Task: Open an excel sheet with  and write heading  Customer order data  Add 10 people name:-  'David White, Emily Green, Andrew Baker, Madison Evans, Logan King, Grace Hill, Gabriel Young, Elizabeth Flores, Samuel Reed, Avery Nelson. ' in July Last week sales are  10020 to 20050. customer order name:-  Nike shoe, Adidas shoe, Gucci T-shirt, Louis Vuitton bag, Zara Shirt, H&M jeans, Chanel perfume, Versace perfume, Ralph Lauren, Prada Shirtcustomer order price in between:-  10000 to 15000. Save page auditingSalesByRegion_2023
Action: Key pressed <Key.shift_r>Customer<Key.space><Key.shift>O<Key.backspace>orderdata<Key.down><Key.shift>N<Key.down><Key.up><Key.down><Key.up><Key.shift_r>S.<Key.space><Key.shift>No<Key.right><Key.shift>Name<Key.down><Key.left>1<Key.down>2<Key.down><Key.up><Key.up><Key.shift><Key.down>
Screenshot: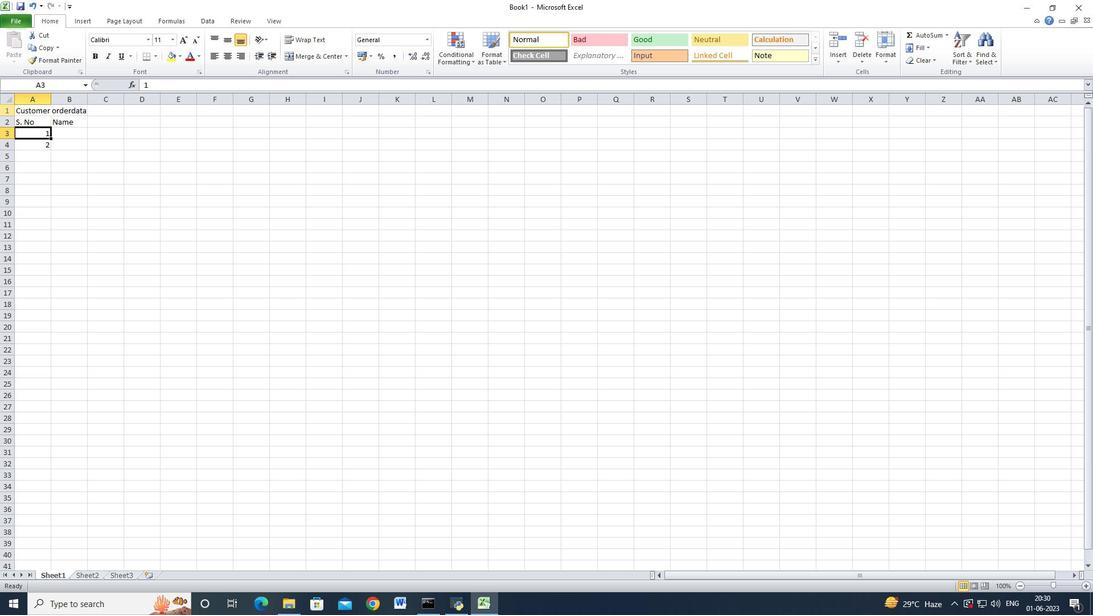 
Action: Mouse moved to (50, 149)
Screenshot: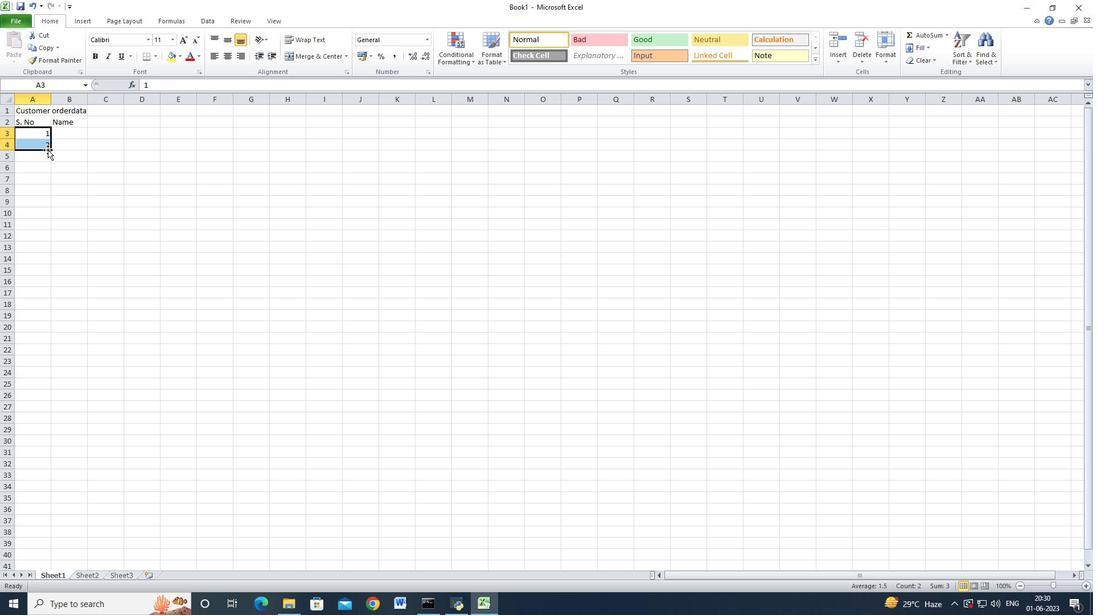 
Action: Mouse pressed left at (50, 149)
Screenshot: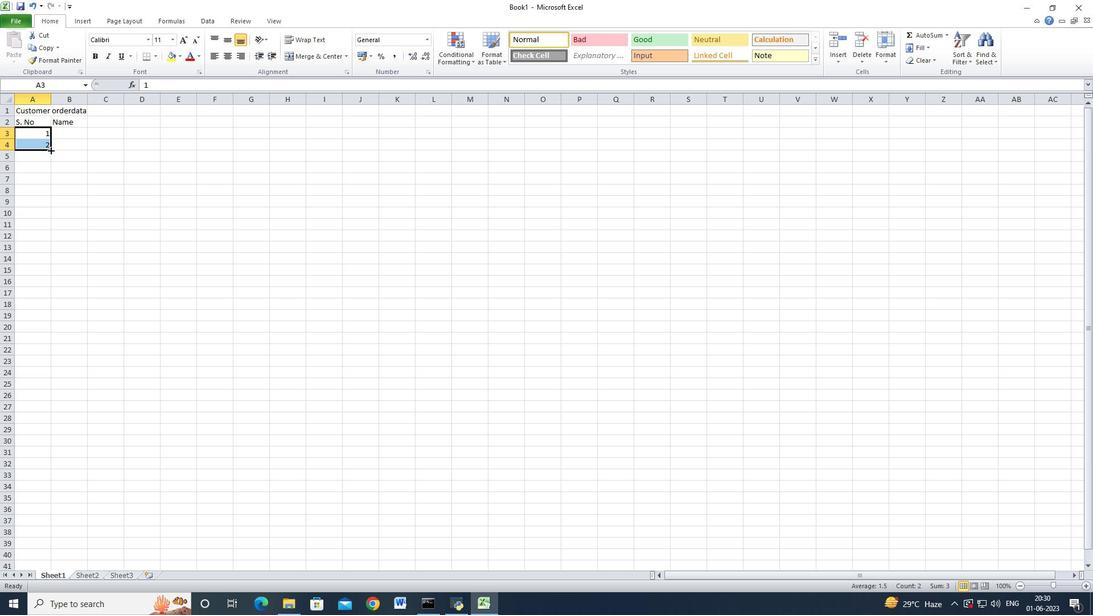 
Action: Mouse moved to (69, 139)
Screenshot: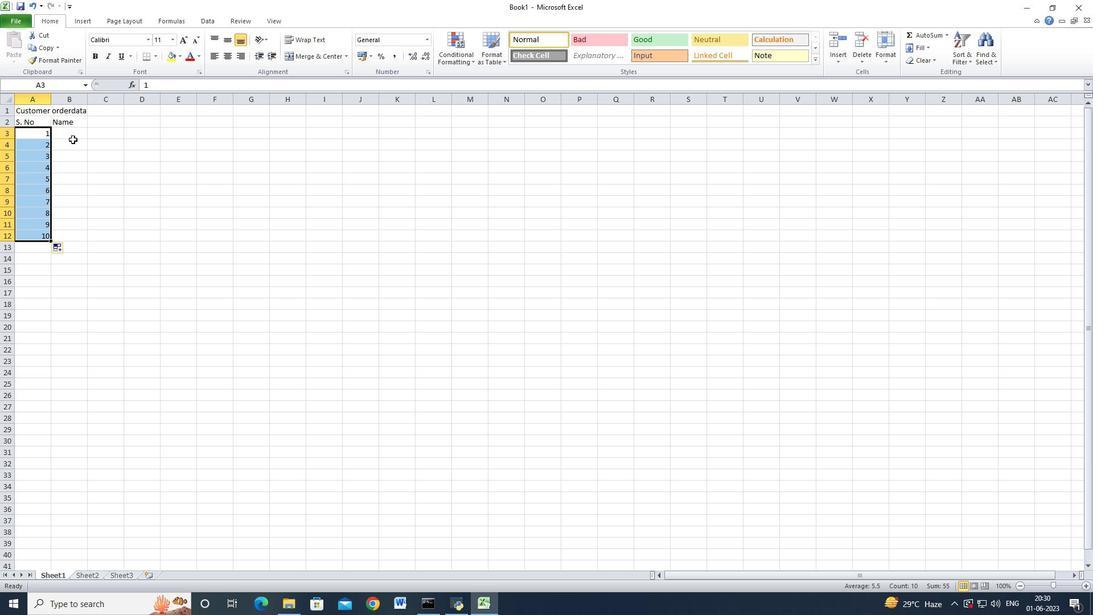 
Action: Mouse pressed left at (69, 139)
Screenshot: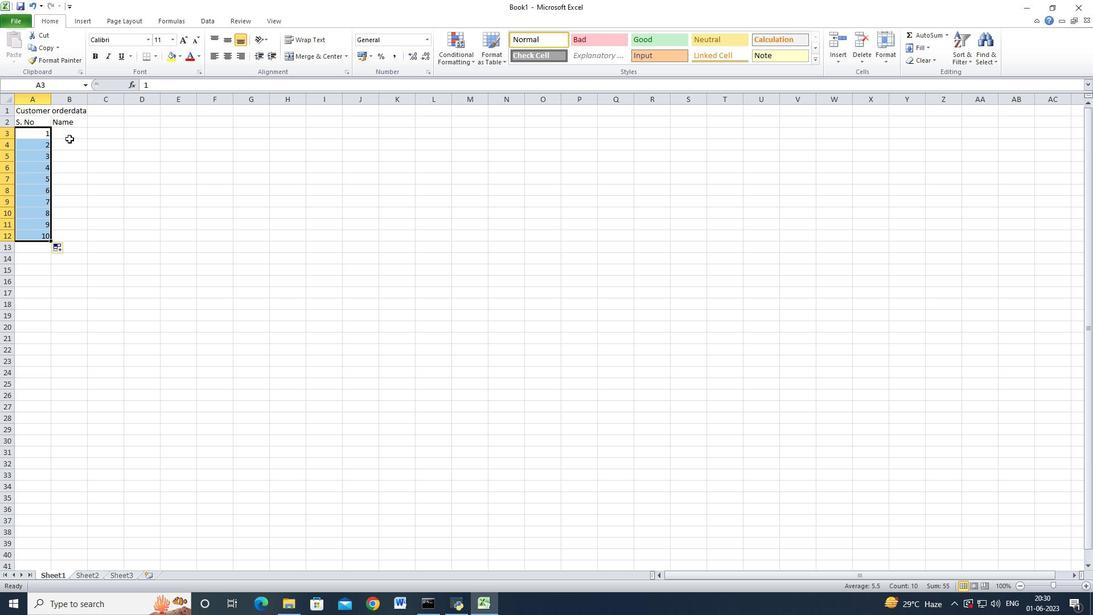 
Action: Mouse moved to (76, 135)
Screenshot: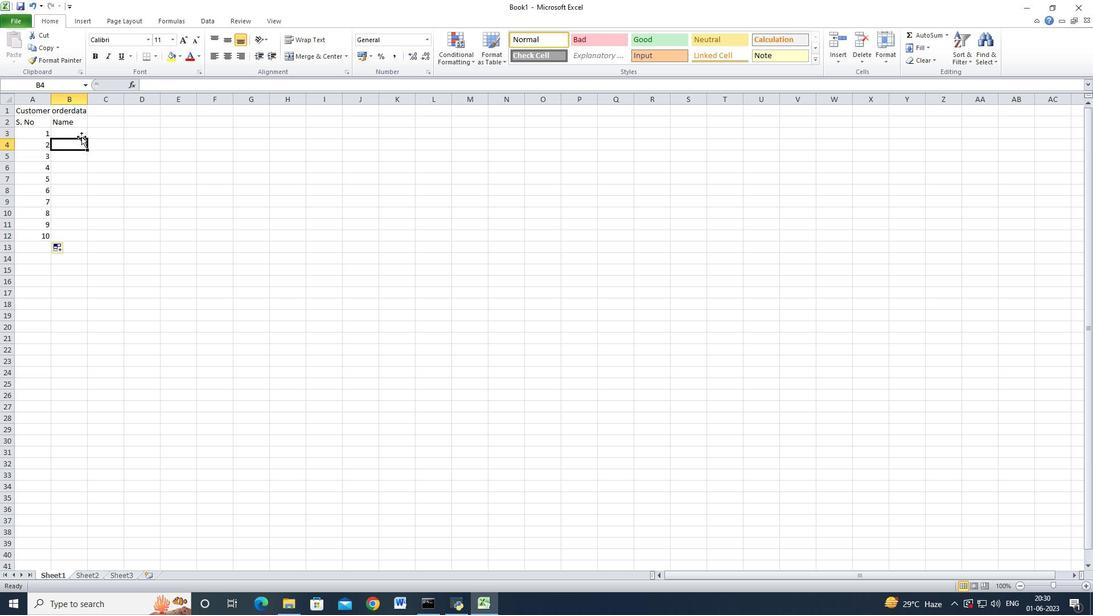 
Action: Mouse pressed left at (76, 135)
Screenshot: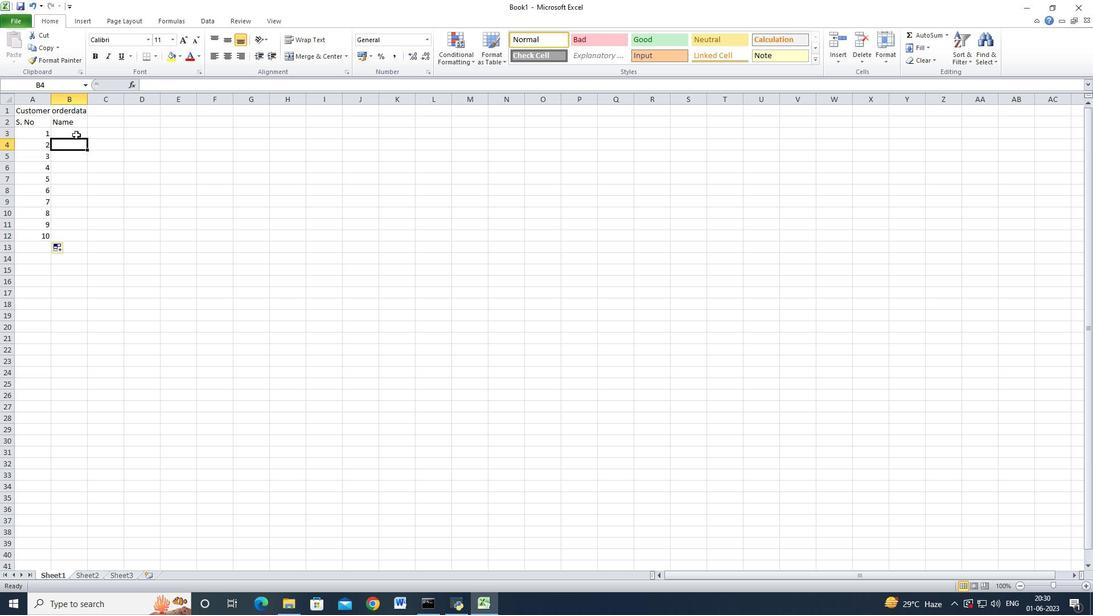 
Action: Mouse moved to (227, 156)
Screenshot: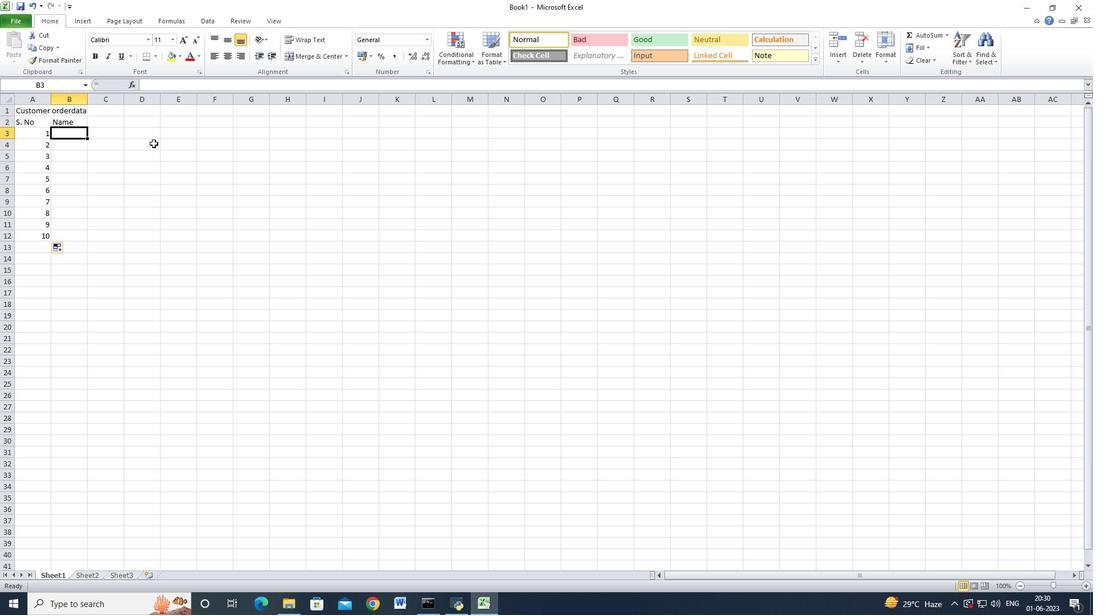 
Action: Key pressed <Key.shift_r>David<Key.space><Key.shift_r>White<Key.down><Key.shift_r>Emily<Key.space><Key.shift_r>Green<Key.down><Key.shift_r>Andrew<Key.space><Key.shift>Baker<Key.down><Key.shift>Madison<Key.space><Key.shift_r>Evans<Key.down><Key.shift>Logan<Key.space><Key.shift>King<Key.down><Key.shift_r>Grace<Key.shift>Hill<Key.down><Key.shift_r>Gabriel<Key.space><Key.shift>Young<Key.down><Key.shift_r>Elizabeth<Key.space><Key.shift_r>Fo<Key.backspace>lores<Key.down><Key.shift_r>Samuel<Key.space><Key.shift_r>Reed<Key.down><Key.shift_r>Avery<Key.space><Key.shift>Nelson<Key.down><Key.up><Key.up><Key.right><Key.shift>July<Key.space><Key.shift>Last<Key.space>week<Key.space>sales<Key.down>10020<Key.down>10025<Key.down><Key.up>100<Key.backspace>125<Key.down><Key.up>10525<Key.down>10<Key.backspace>1050<Key.down><Key.up><Key.down>12075<Key.down>13025<Key.down>14050<Key.down>16050<Key.down>18025<Key.down>19050<Key.down>20050<Key.down><Key.up><Key.up><Key.down><Key.up><Key.right><Key.shift>O<Key.esc><Key.shift_r>Custoemr<Key.space><Key.backspace><Key.backspace><Key.backspace><Key.backspace><Key.backspace><Key.backspace>tomer<Key.space><Key.shift>Order<Key.space><Key.shift>Name<Key.down><Key.shift>Nike<Key.space>shoe<Key.down><Key.shift_r>Adidas<Key.space>shoe<Key.down><Key.shift_r>Gucci<Key.space><Key.shift_r>T-shirt<Key.down><Key.shift>Louis<Key.space><Key.shift_r>Vuitton<Key.space>bag<Key.down><Key.shift_r>Zara<Key.space><Key.shift_r>Shirt<Key.down><Key.shift>H<Key.shift_r>&<Key.shift>M<Key.space><Key.shift>jeans<Key.down><Key.shift_r>Chanel<Key.space>pefume<Key.down><Key.shift_r>Versace<Key.space>perfume<Key.down><Key.shift_r>Ralph<Key.space><Key.shift>Lauren<Key.down><Key.shift>Prada<Key.space><Key.shift_r>Shirtcustomer<Key.down><Key.up><Key.up><Key.up><Key.right><Key.shift>Prder<Key.space><Key.shift>Price<Key.down>1000<Key.down>10500<Key.down>11000<Key.down>11500<Key.down>12000<Key.down>12500<Key.down>13000<Key.down>13500<Key.down>145000<Key.backspace><Key.down>15000<Key.down><Key.up><Key.up><Key.down><Key.up><Key.down><Key.up><Key.down>10000<Key.down><Key.up><Key.up><Key.right><Key.left>
Screenshot: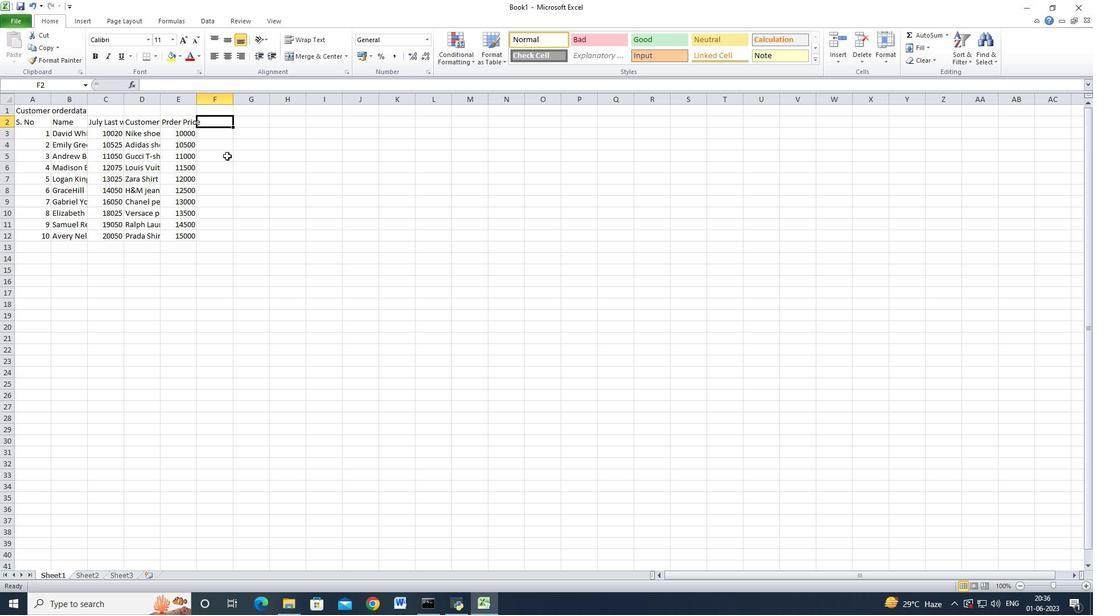 
Action: Mouse moved to (7, 99)
Screenshot: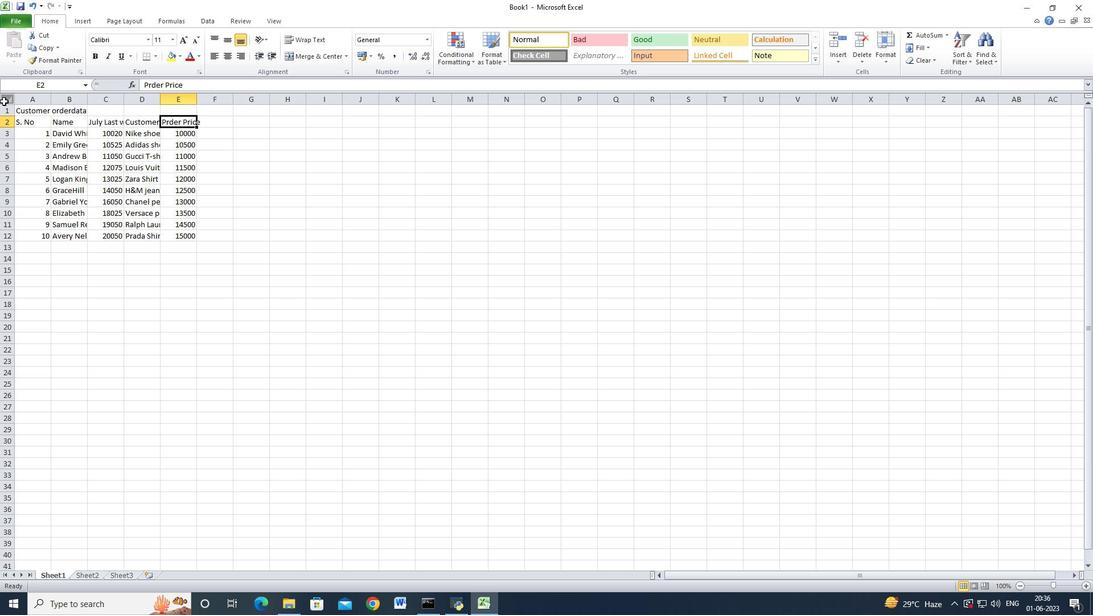 
Action: Mouse pressed left at (7, 99)
Screenshot: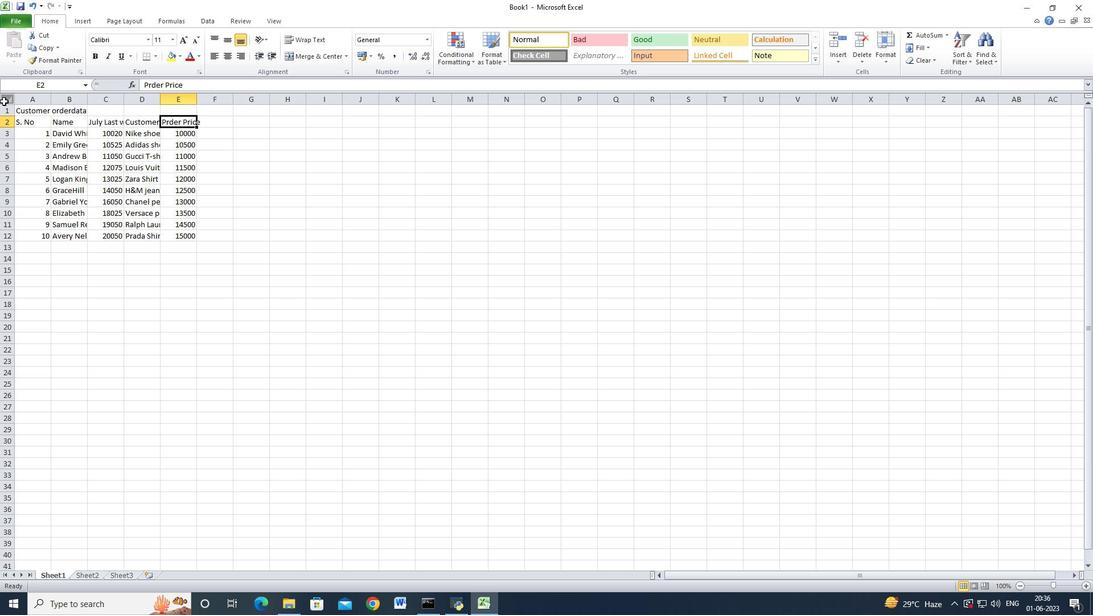 
Action: Mouse moved to (54, 99)
Screenshot: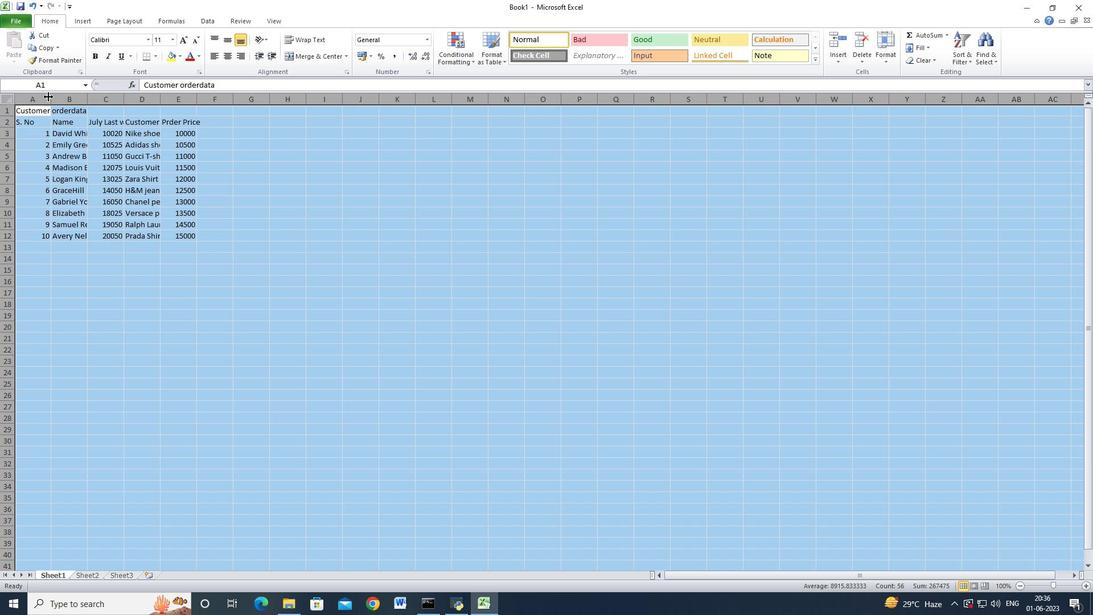 
Action: Mouse pressed left at (54, 99)
Screenshot: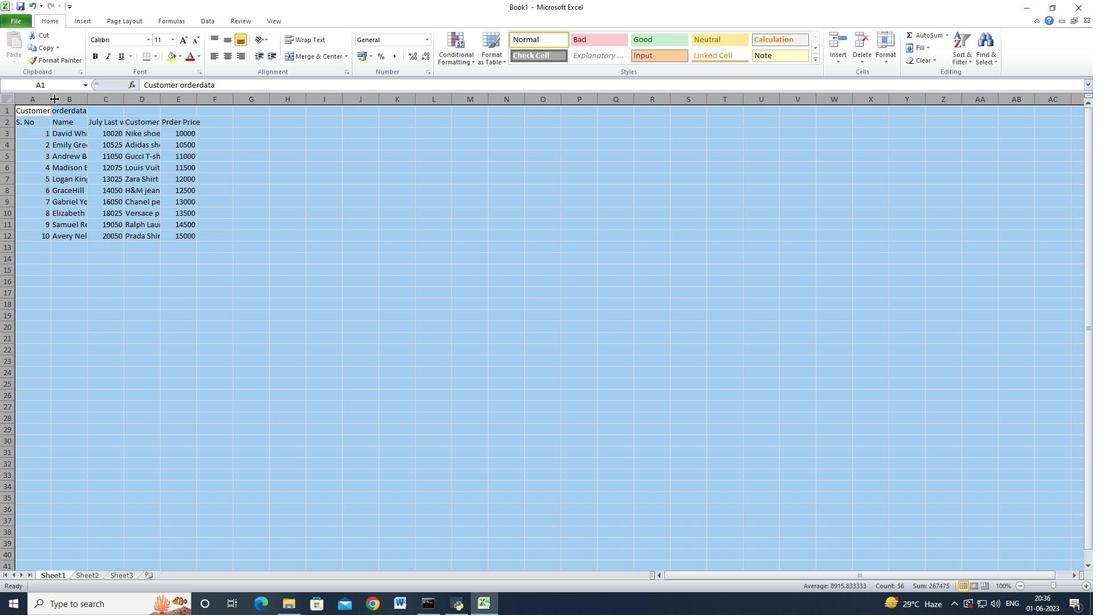 
Action: Mouse pressed left at (54, 99)
Screenshot: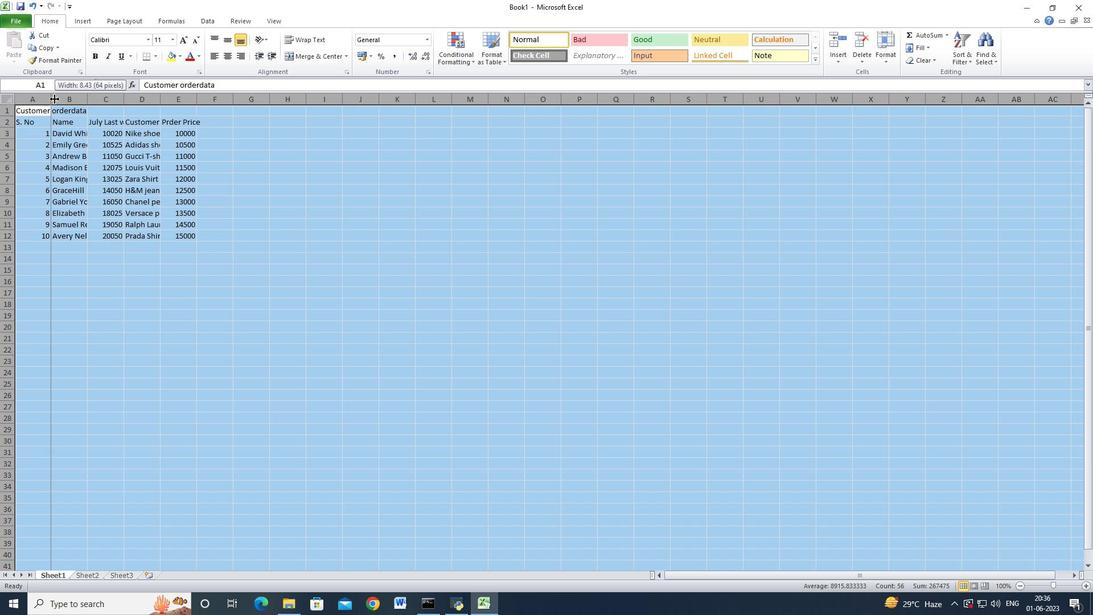 
Action: Mouse moved to (80, 140)
Screenshot: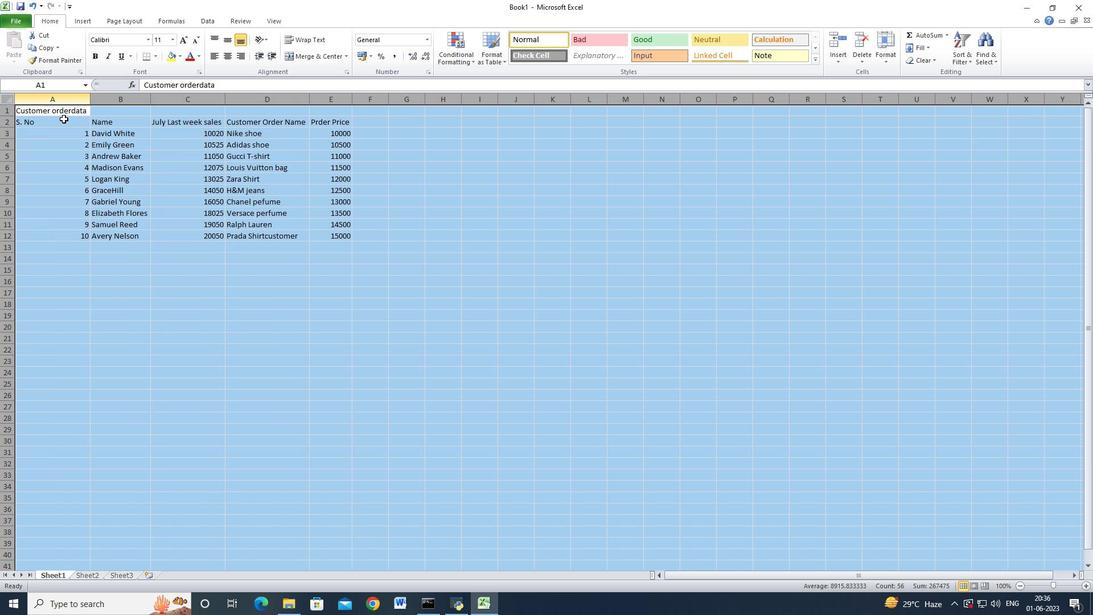 
Action: Mouse pressed left at (80, 140)
Screenshot: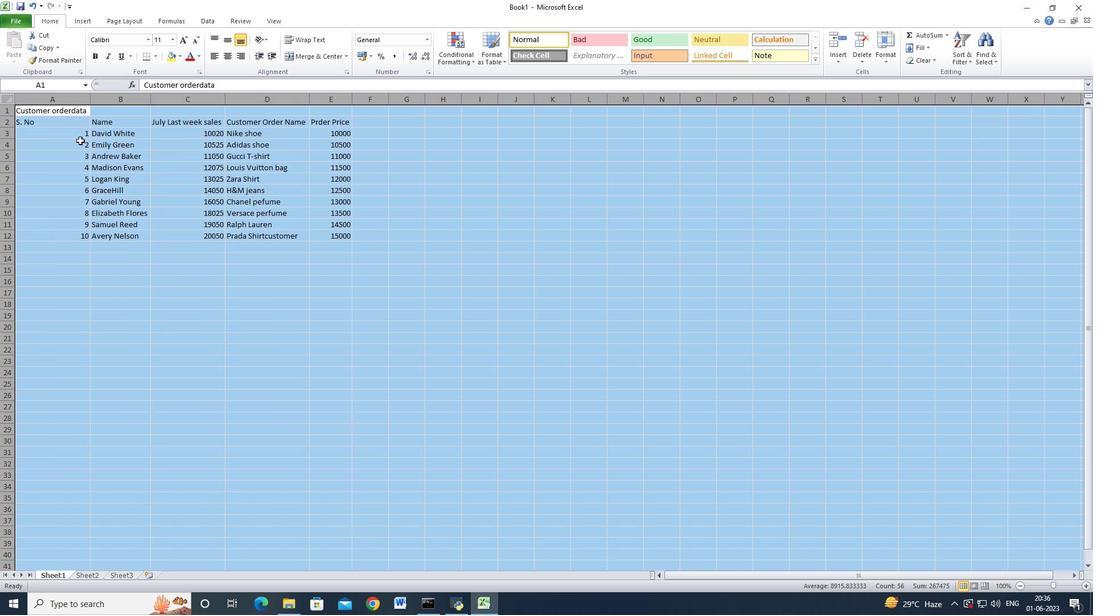 
Action: Mouse moved to (91, 117)
Screenshot: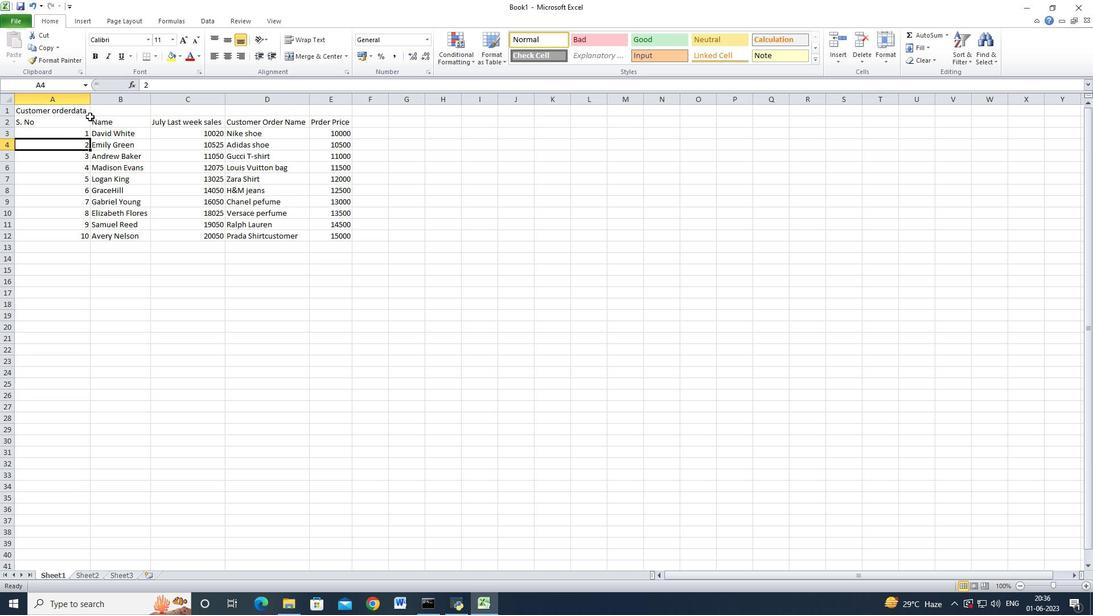 
Action: Key pressed ctrl+S
Screenshot: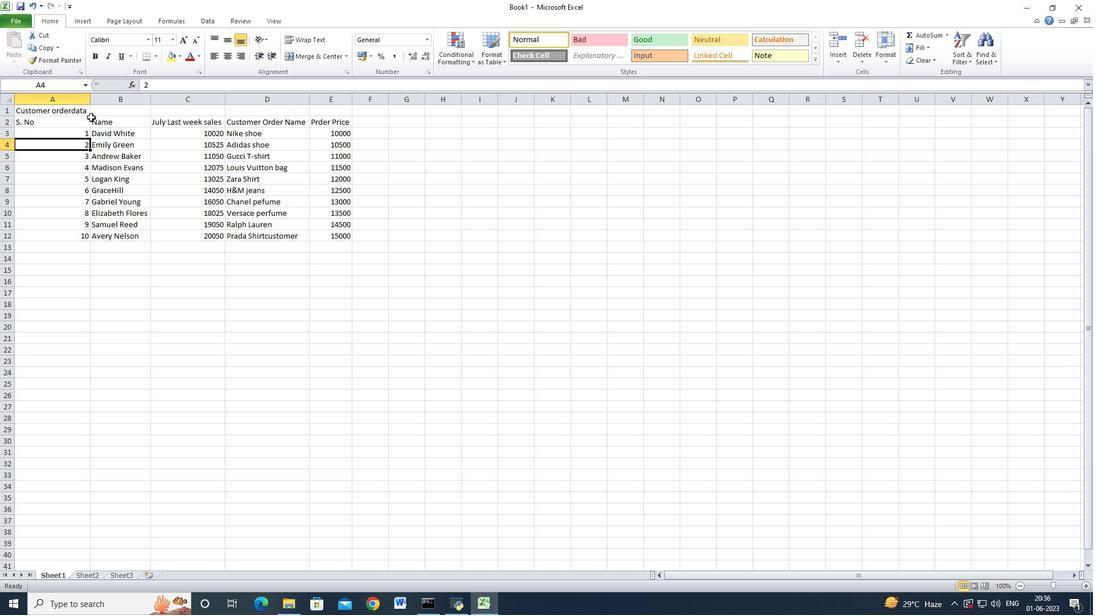 
Action: Mouse moved to (170, 217)
Screenshot: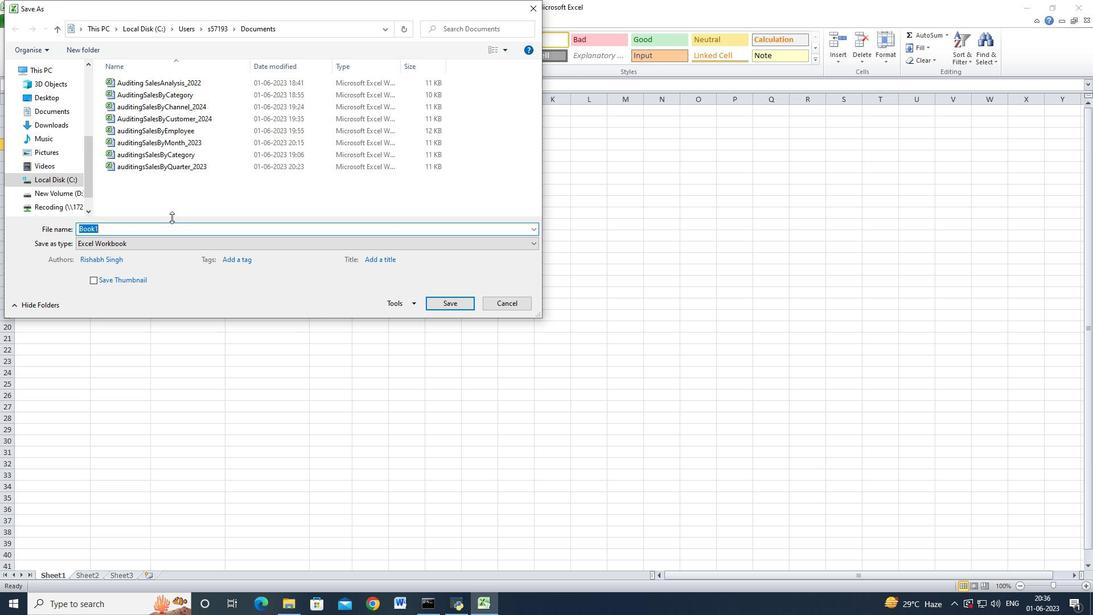 
Action: Key pressed auditings<Key.backspace><Key.shift_r>Sales<Key.space><Key.shift>By<Key.backspace><Key.backspace><Key.backspace><Key.shift>By<Key.shift_r>Region<Key.shift_r>_2023
Screenshot: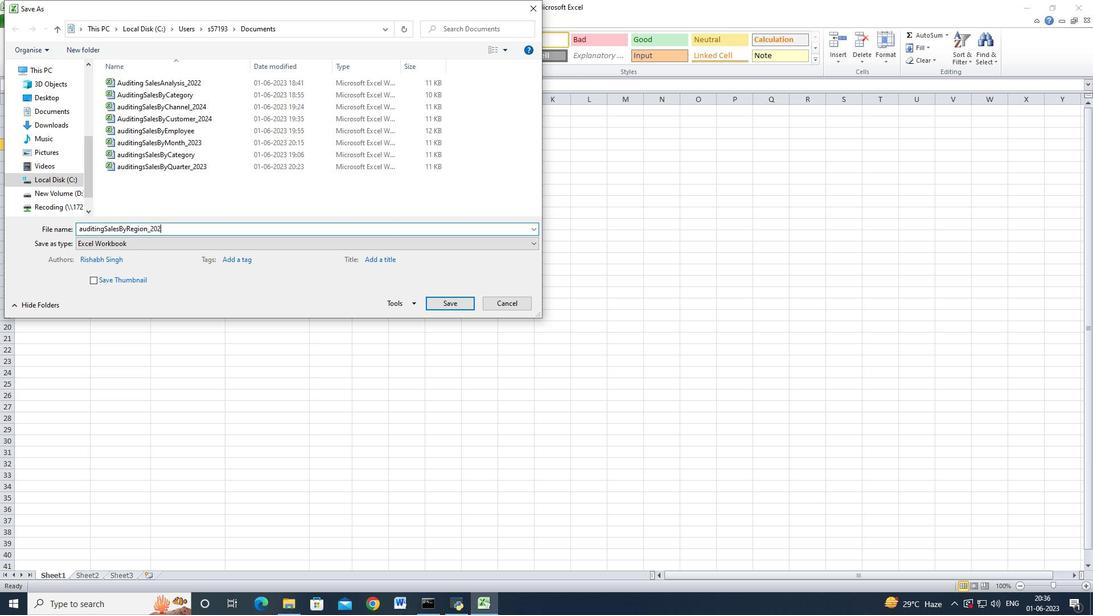 
Action: Mouse moved to (455, 301)
Screenshot: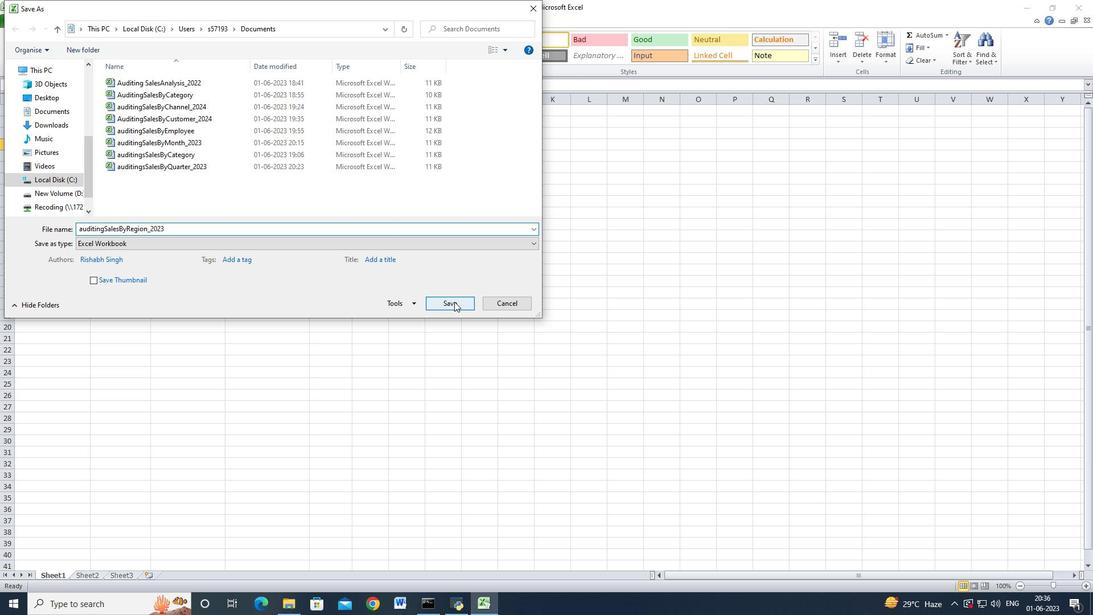 
Action: Mouse pressed left at (455, 301)
Screenshot: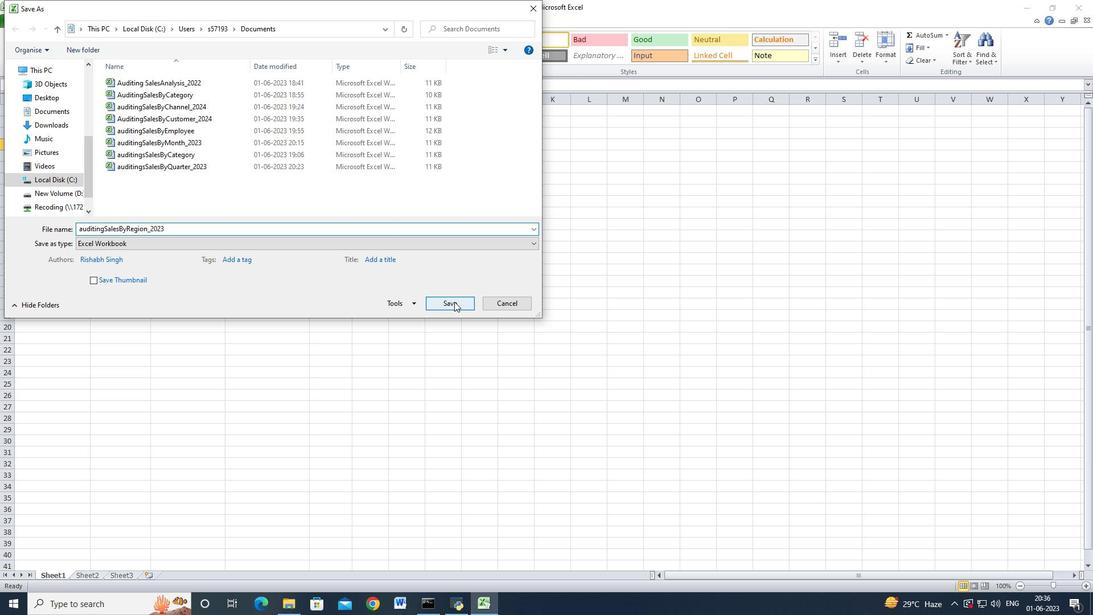 
Action: Mouse moved to (456, 302)
Screenshot: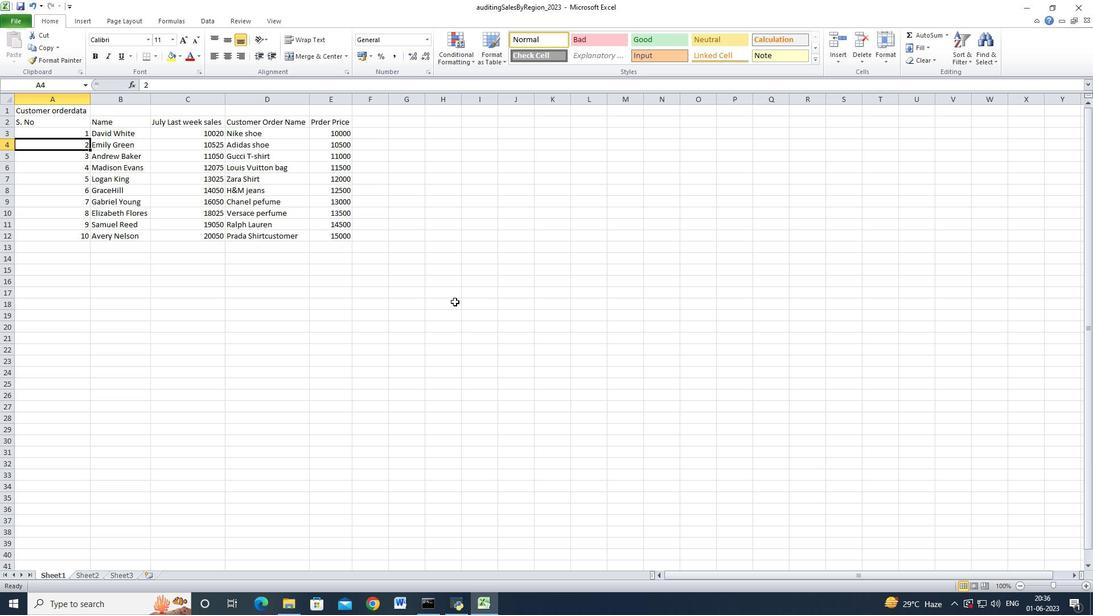 
